 Task: Find all contacts with the last name 'Smith' and filter by the category 'Blue' in Microsoft Outlook.
Action: Mouse moved to (13, 81)
Screenshot: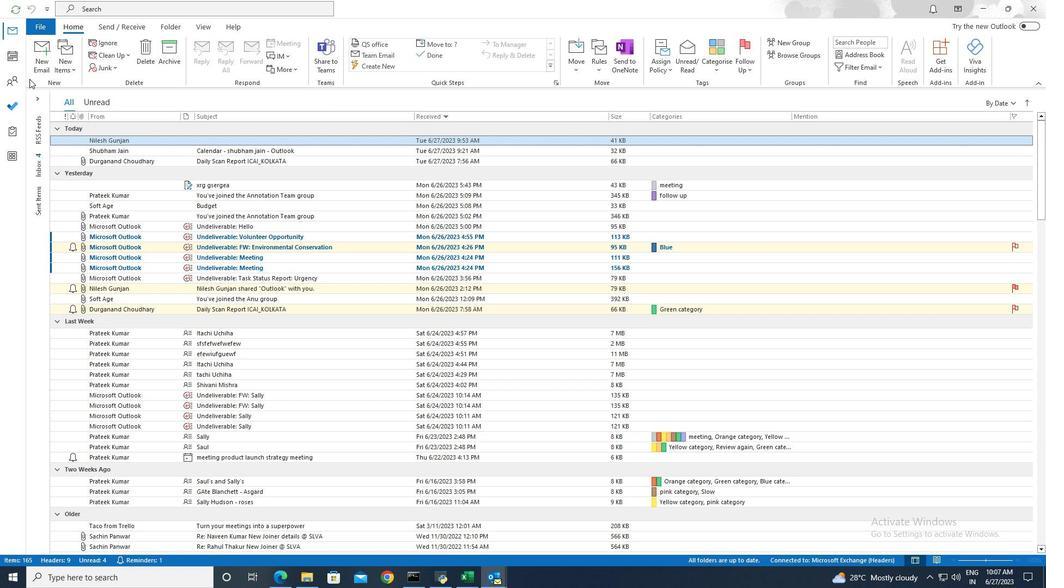 
Action: Mouse pressed left at (13, 81)
Screenshot: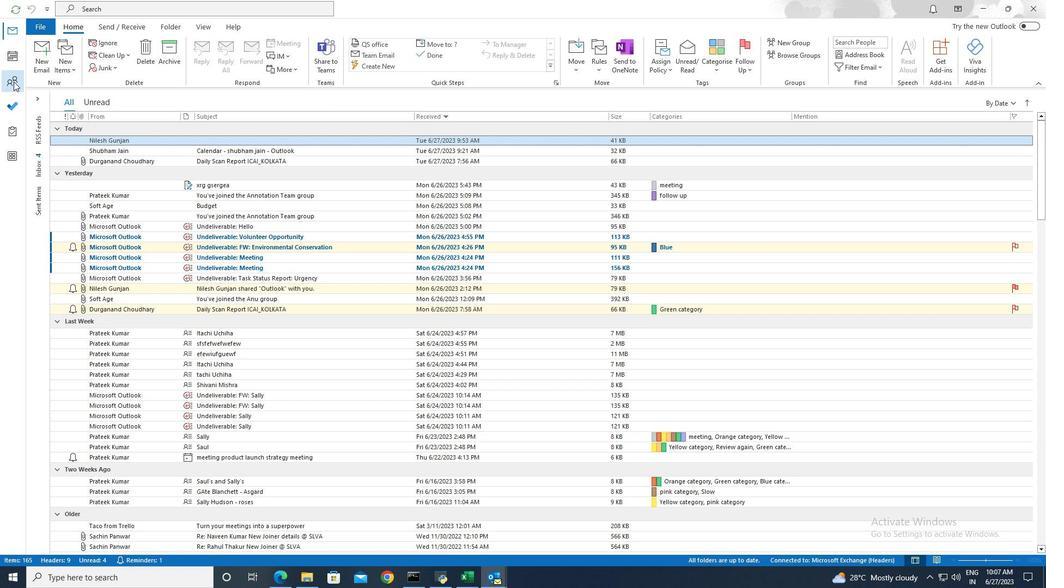 
Action: Mouse moved to (215, 4)
Screenshot: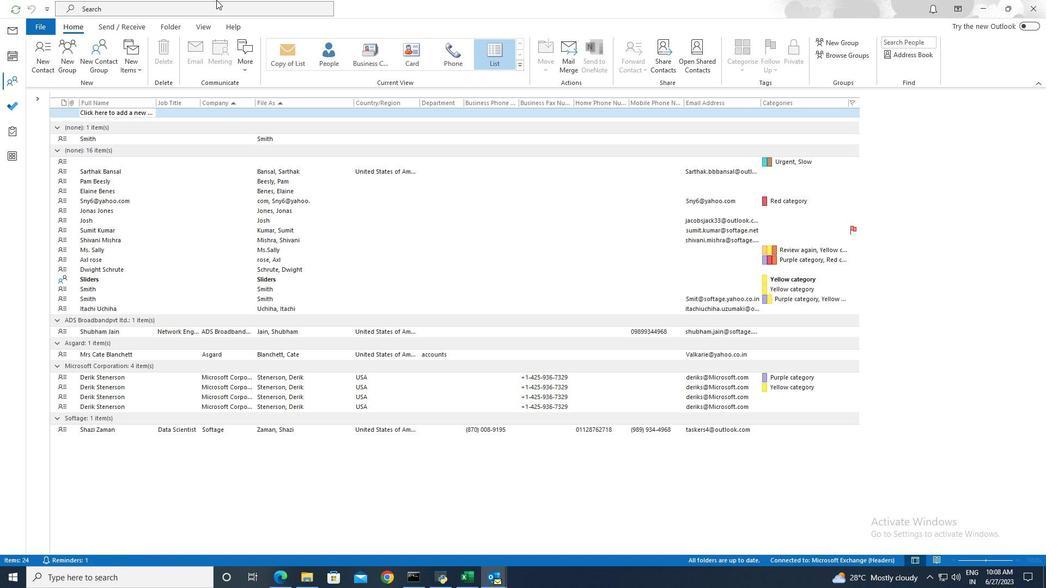 
Action: Mouse pressed left at (215, 4)
Screenshot: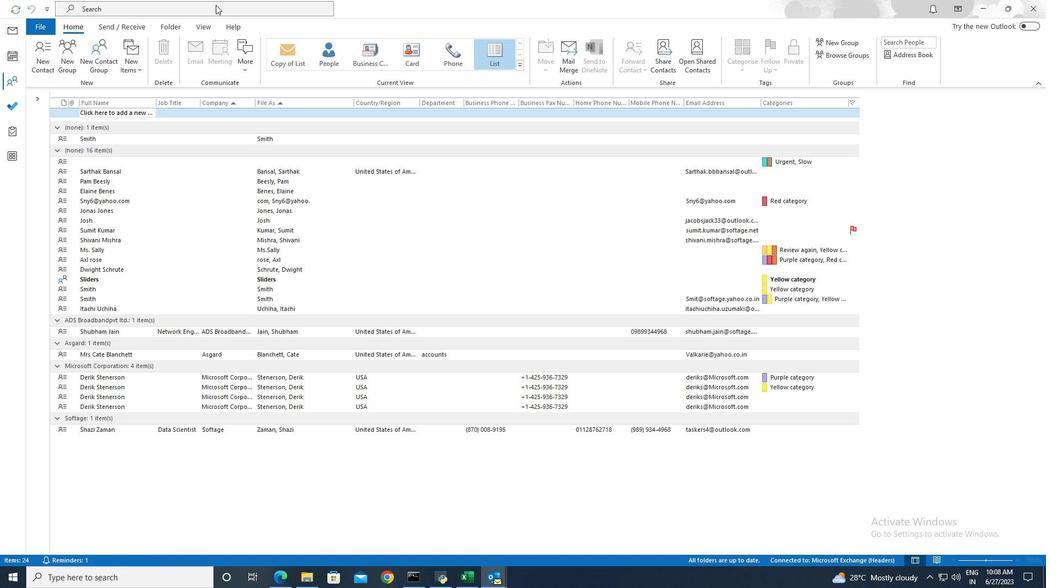 
Action: Mouse moved to (374, 8)
Screenshot: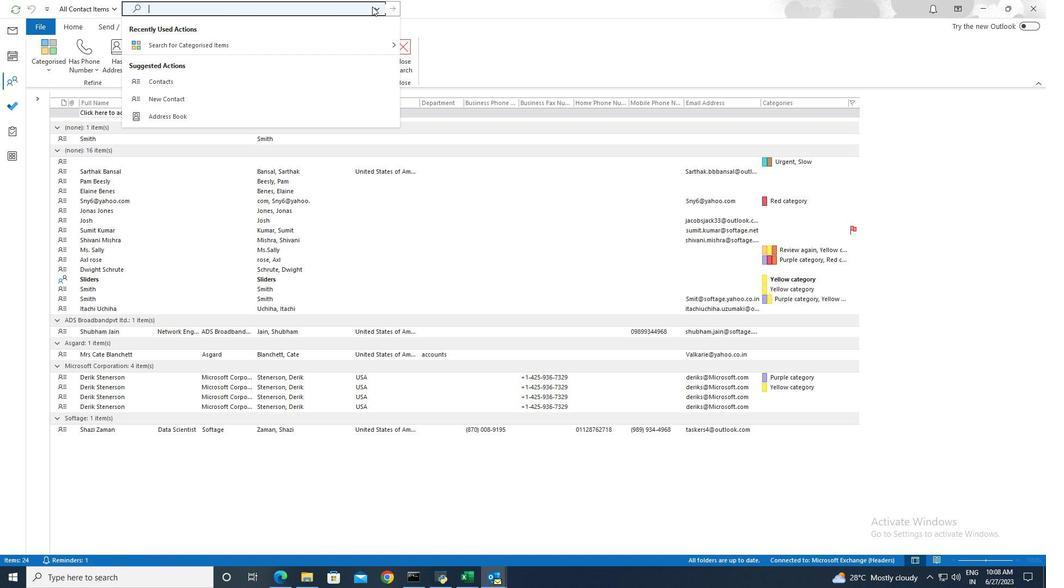 
Action: Mouse pressed left at (374, 8)
Screenshot: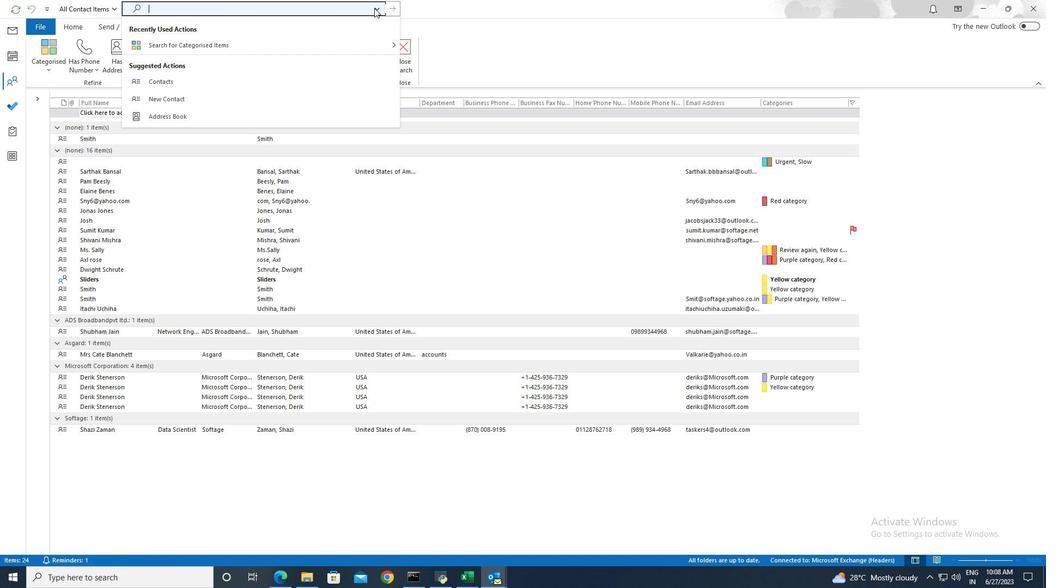 
Action: Mouse moved to (199, 77)
Screenshot: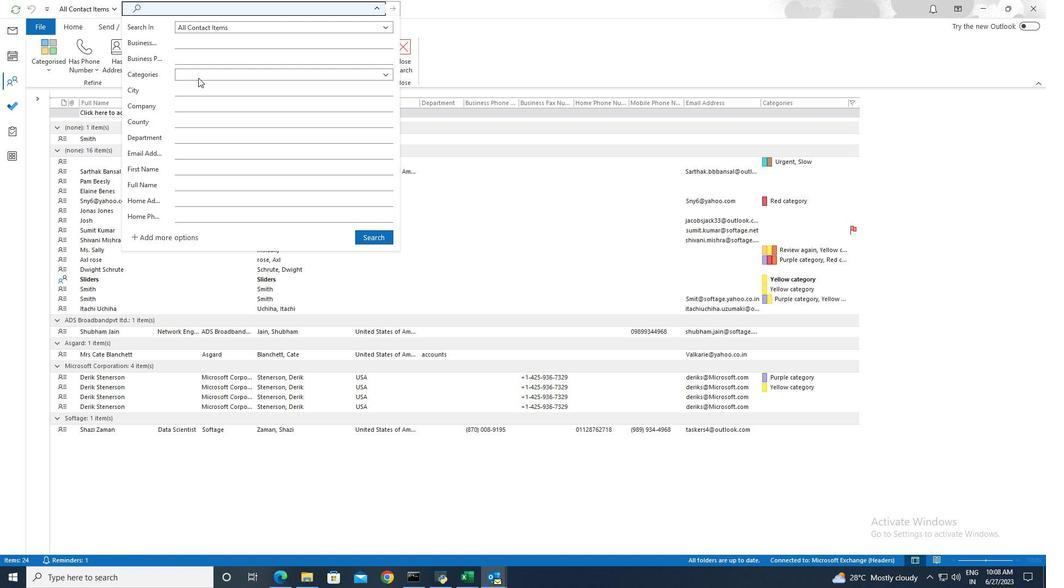 
Action: Mouse pressed left at (199, 77)
Screenshot: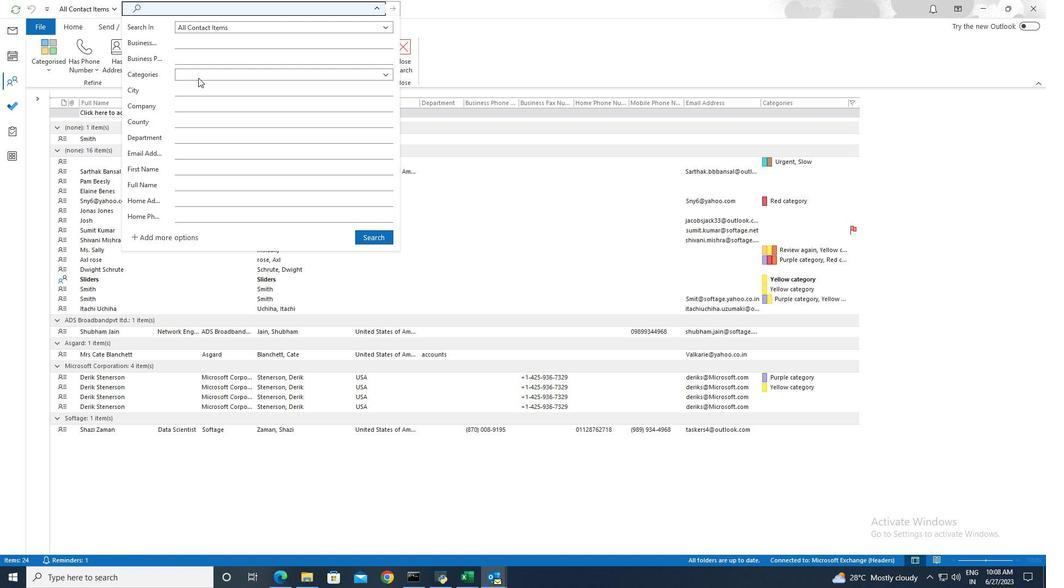 
Action: Mouse moved to (194, 99)
Screenshot: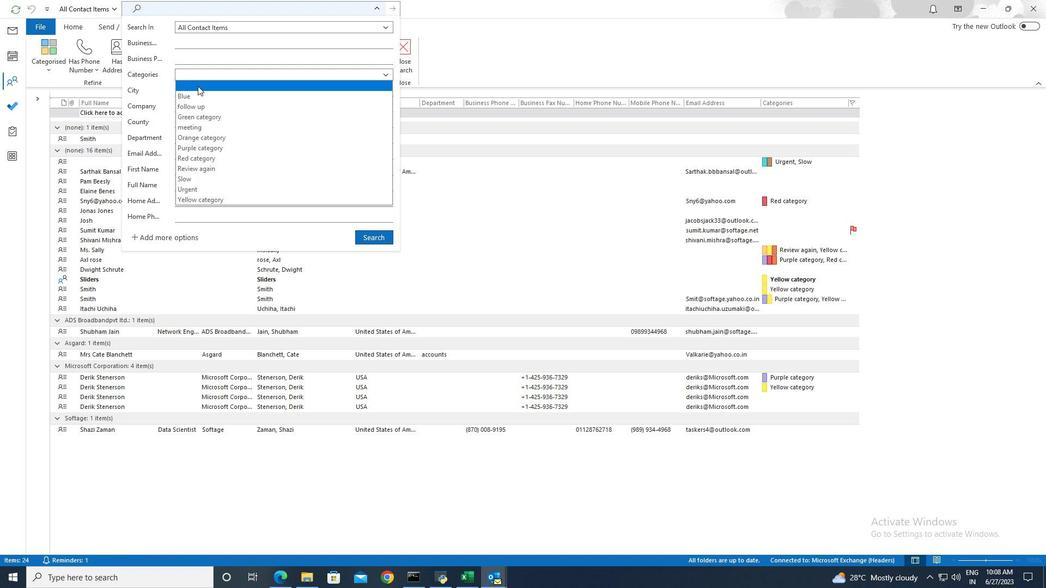 
Action: Mouse pressed left at (194, 99)
Screenshot: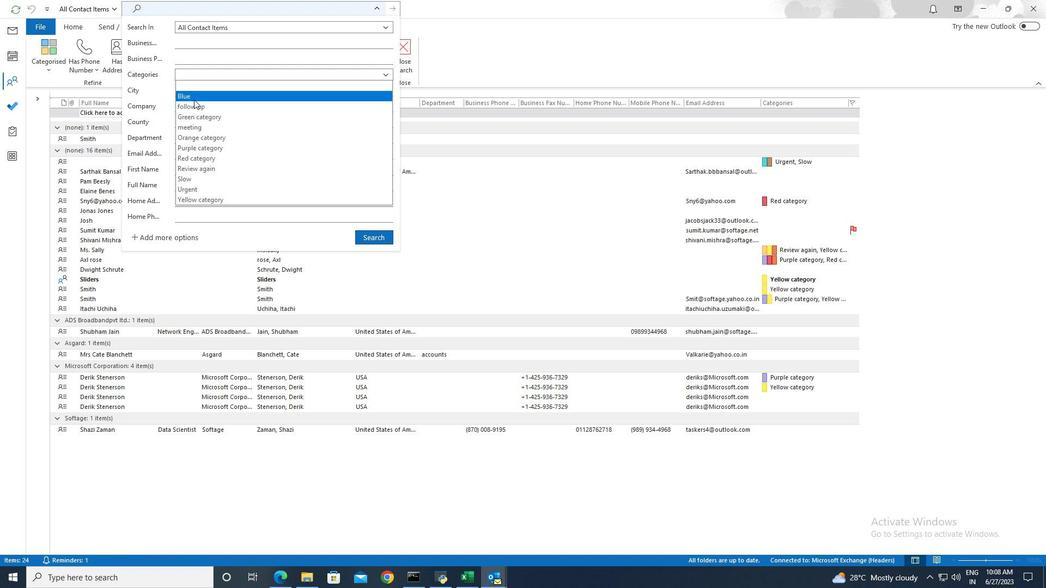 
Action: Mouse moved to (374, 239)
Screenshot: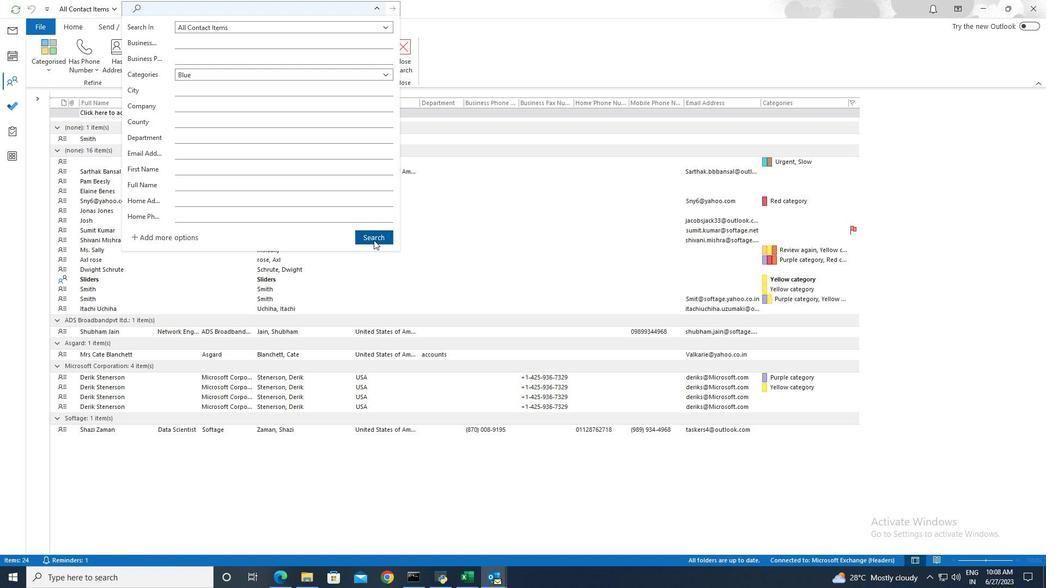 
Action: Mouse pressed left at (374, 239)
Screenshot: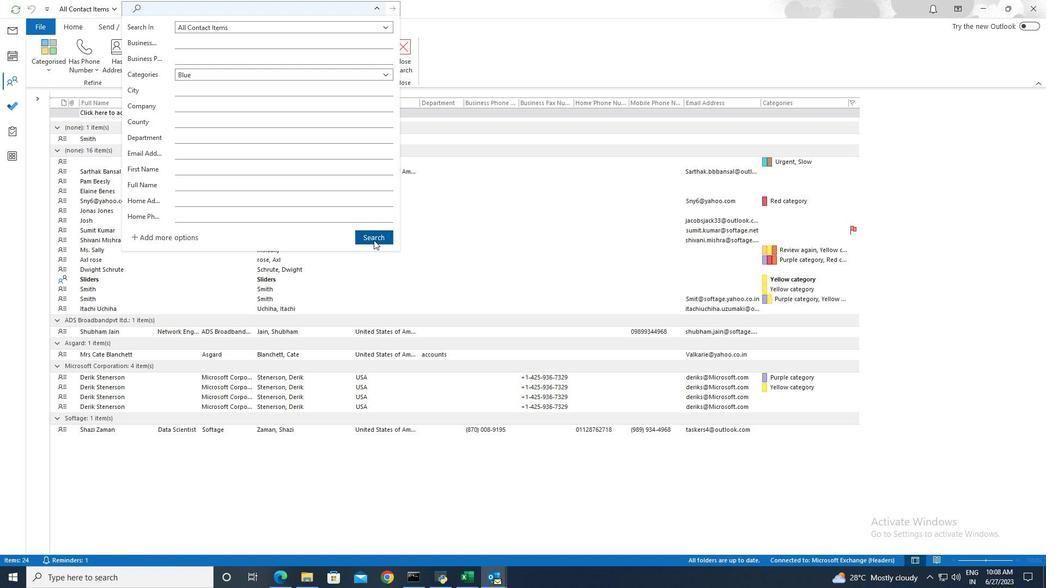 
Action: Mouse moved to (374, 239)
Screenshot: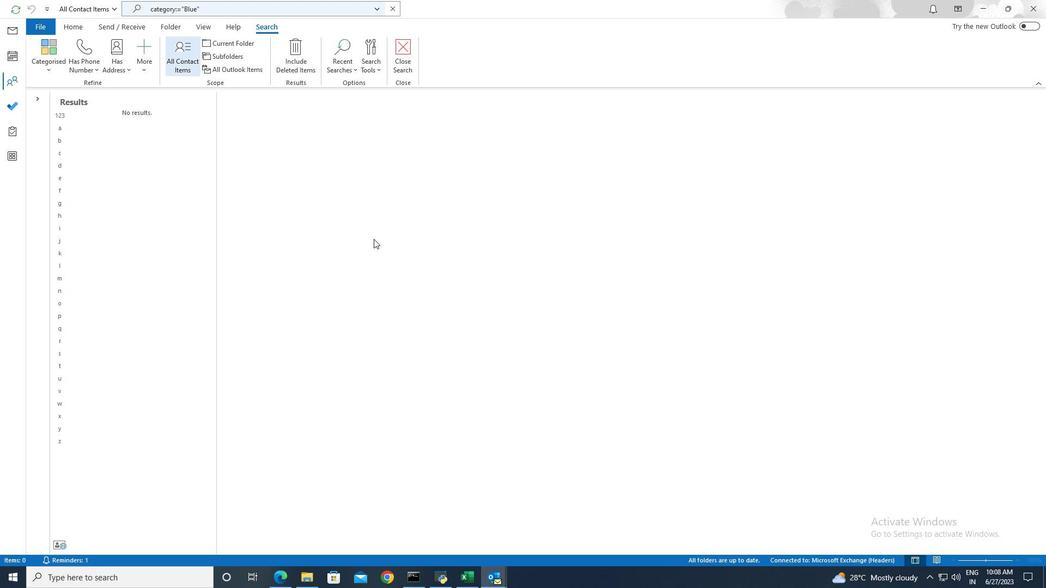 
